 Task: Create in the project CalibratePro in Backlog an issue 'Develop a new feature to allow for integration with blockchain technology', assign it to team member softage.3@softage.net and change the status to IN PROGRESS. Create in the project CalibratePro in Backlog an issue 'Implement a new feature to allow for personalized content delivery', assign it to team member softage.4@softage.net and change the status to IN PROGRESS
Action: Mouse moved to (80, 179)
Screenshot: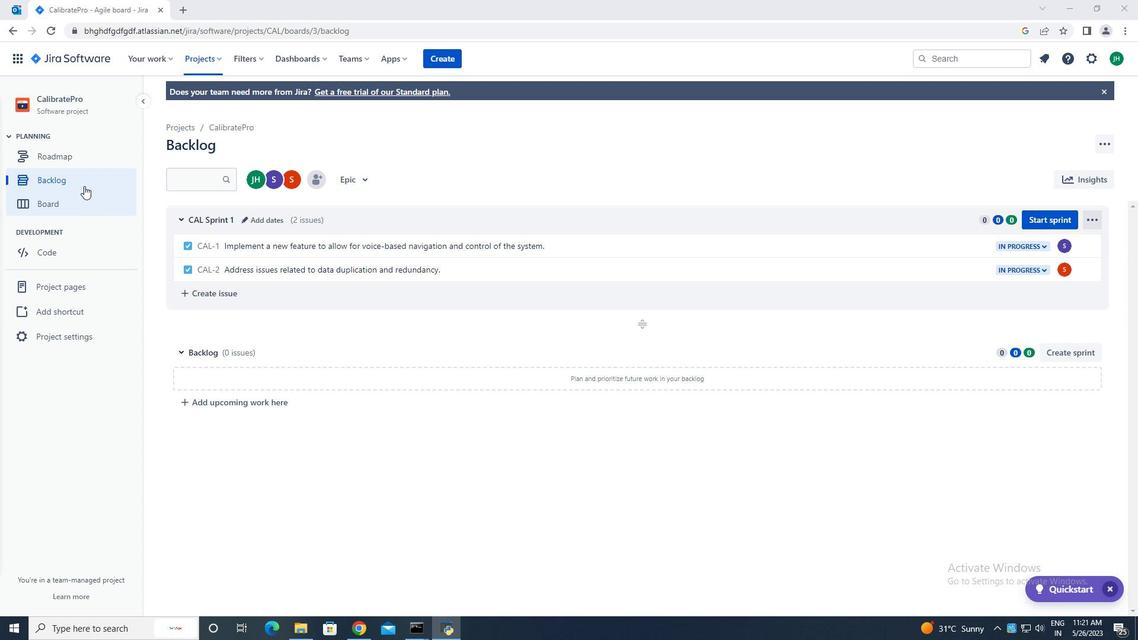 
Action: Mouse pressed left at (80, 179)
Screenshot: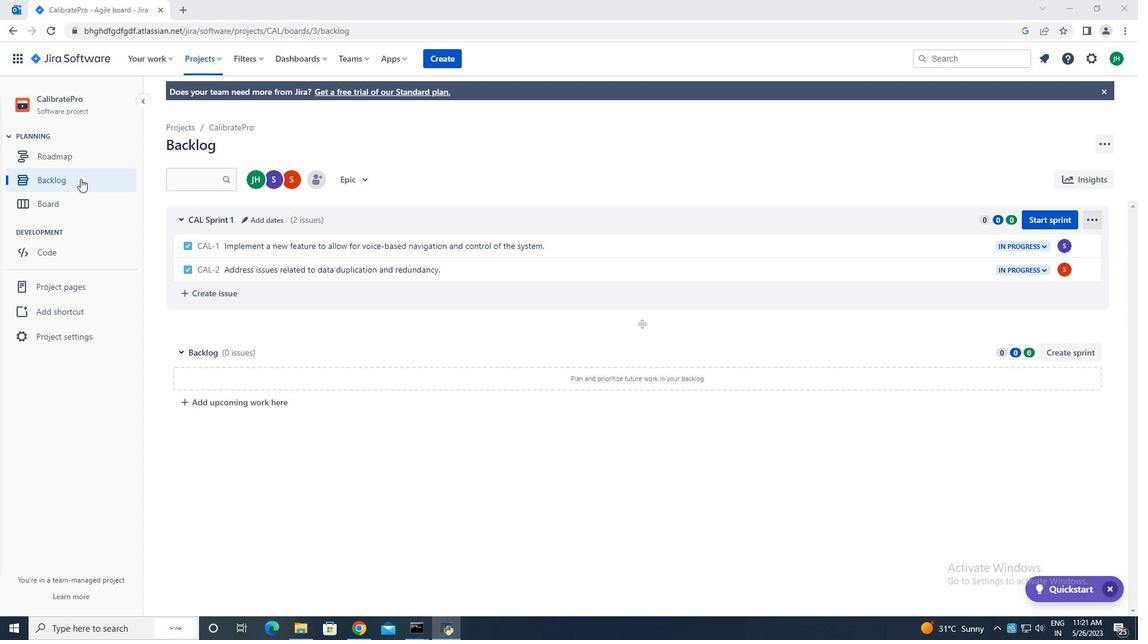 
Action: Mouse moved to (220, 292)
Screenshot: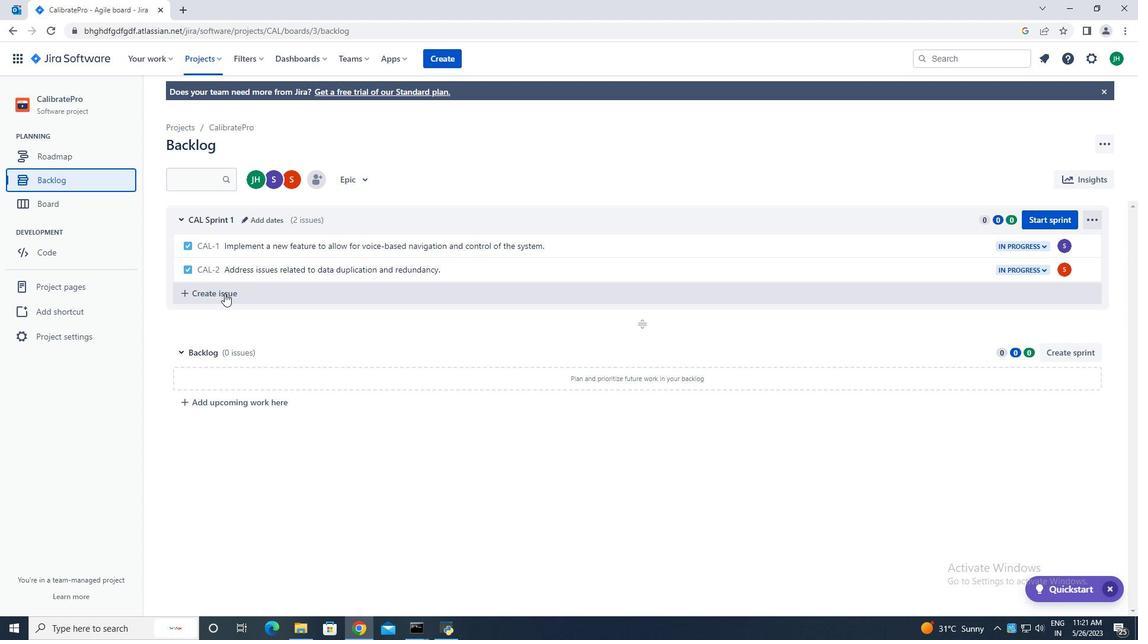 
Action: Mouse pressed left at (220, 292)
Screenshot: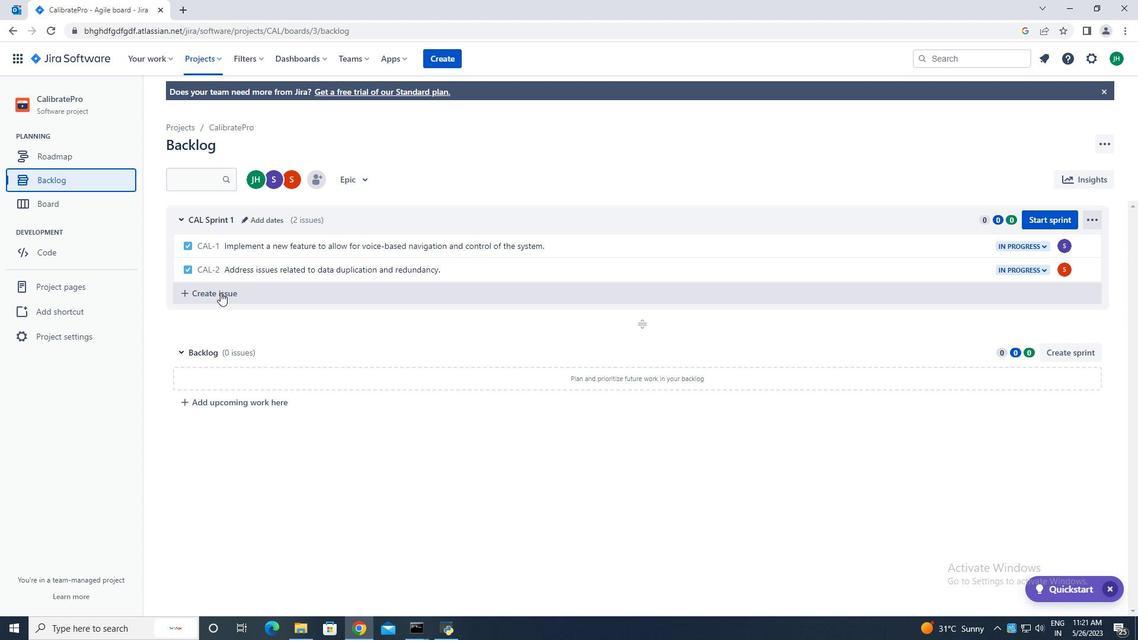 
Action: Mouse moved to (483, 292)
Screenshot: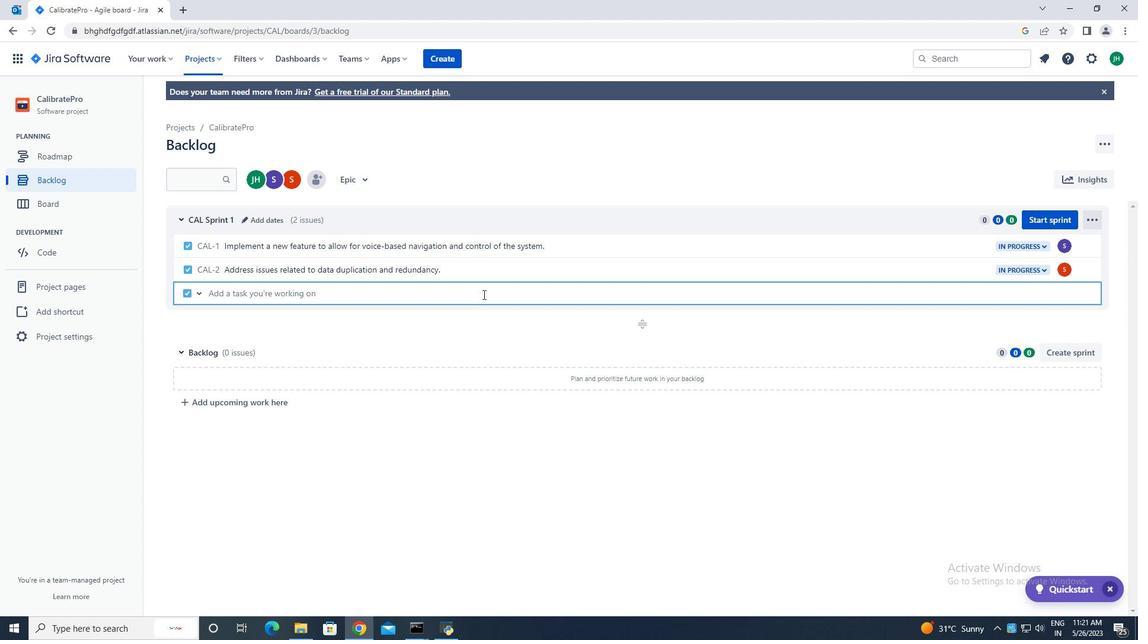 
Action: Key pressed <Key.caps_lock>D<Key.caps_lock>evelop<Key.space>a<Key.space>new<Key.space>feature<Key.space>to<Key.space>allow<Key.space>for<Key.space>intergation<Key.space><Key.backspace><Key.backspace><Key.backspace><Key.backspace><Key.backspace><Key.backspace>ration<Key.space><Key.backspace><Key.backspace><Key.backspace><Key.backspace><Key.backspace><Key.backspace><Key.backspace><Key.backspace><Key.backspace>gration<Key.space>with<Key.space>blockchain<Key.space>technology.<Key.enter>
Screenshot: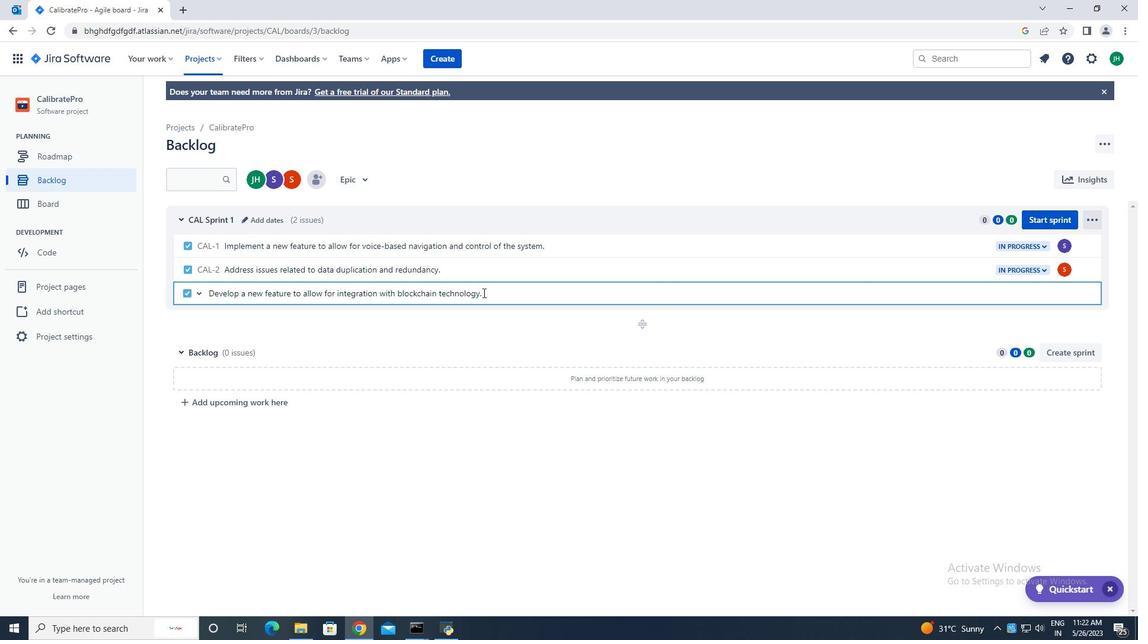 
Action: Mouse moved to (1063, 292)
Screenshot: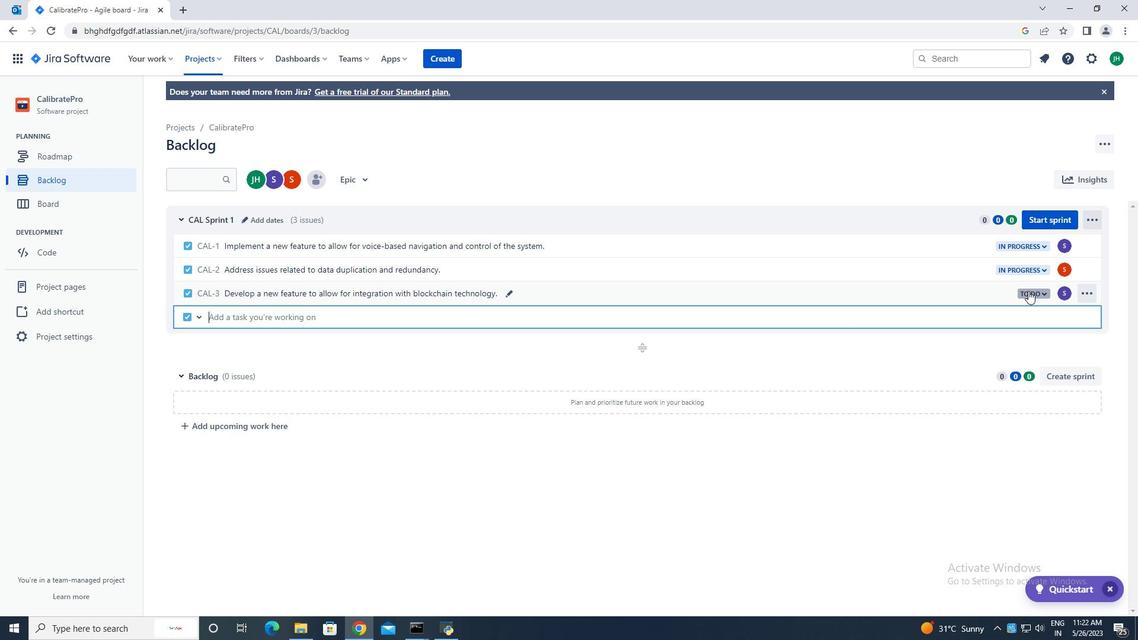 
Action: Mouse pressed left at (1063, 292)
Screenshot: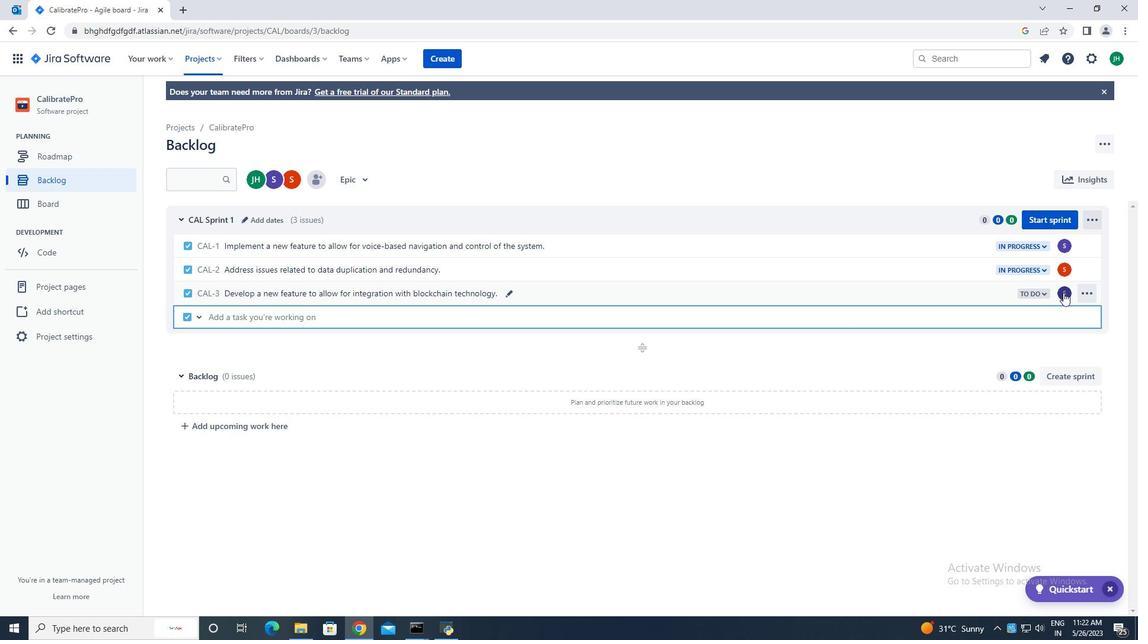 
Action: Mouse moved to (1004, 319)
Screenshot: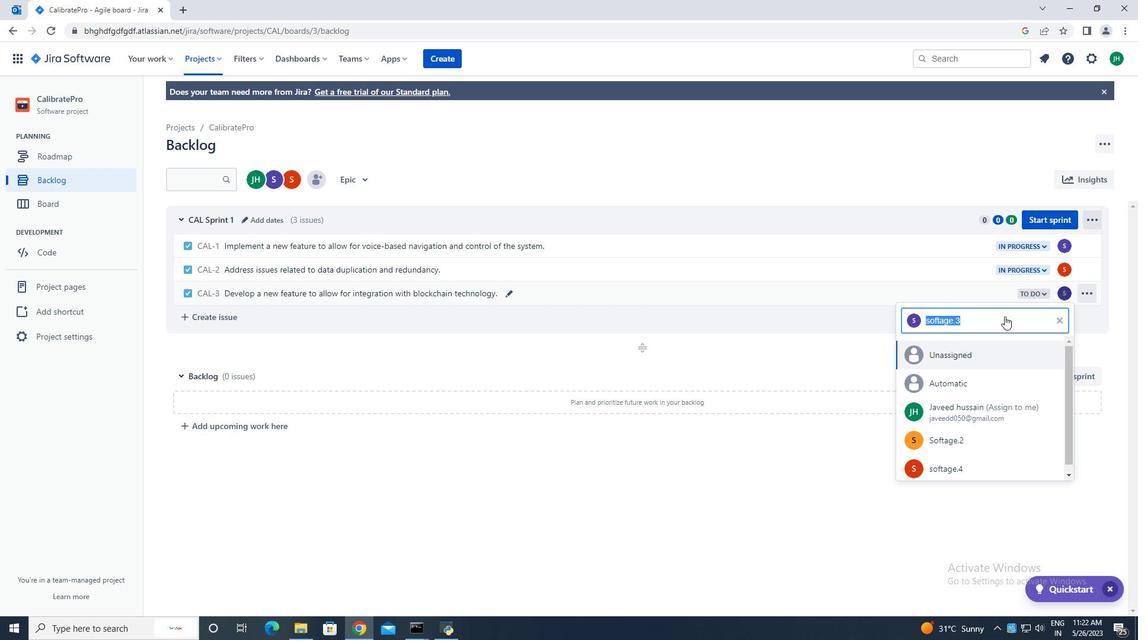
Action: Mouse pressed left at (1004, 319)
Screenshot: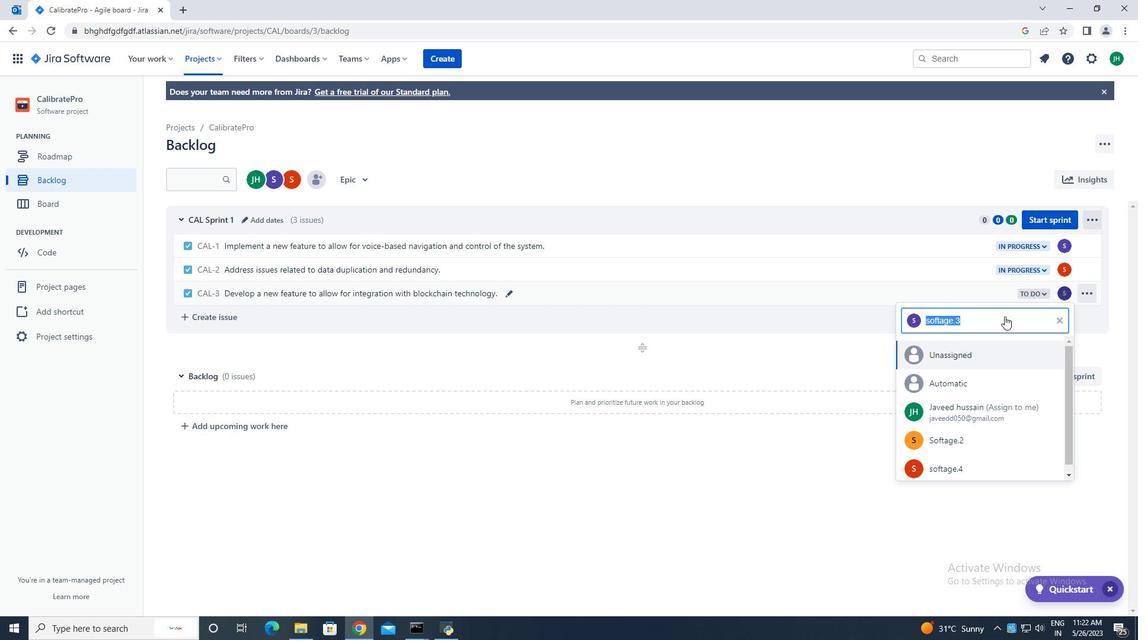 
Action: Mouse moved to (1001, 319)
Screenshot: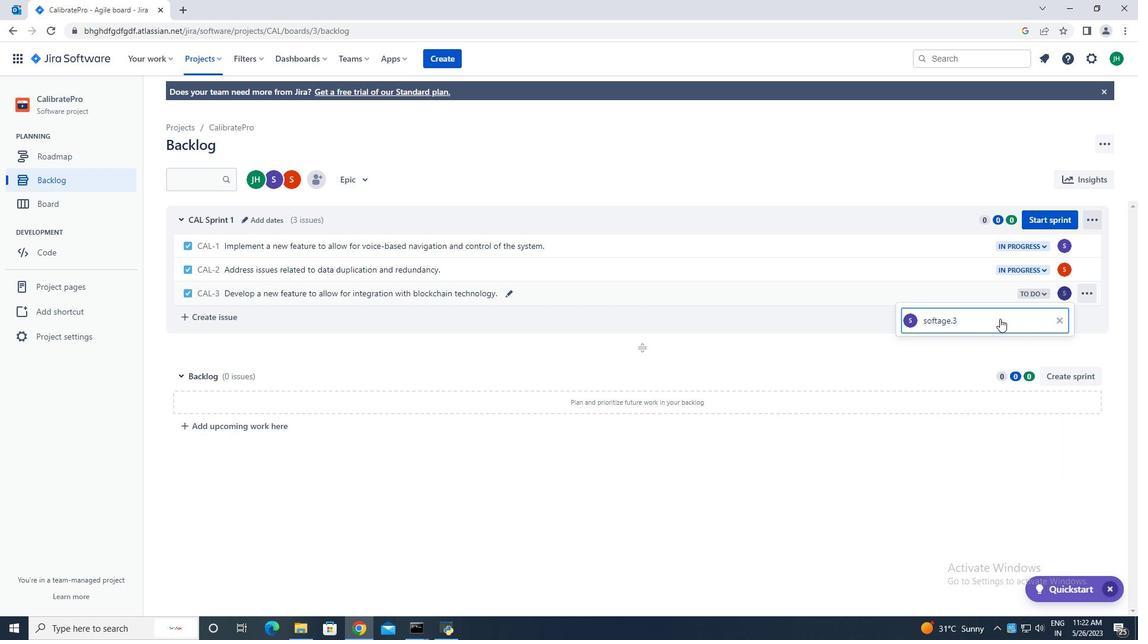 
Action: Key pressed softage.3
Screenshot: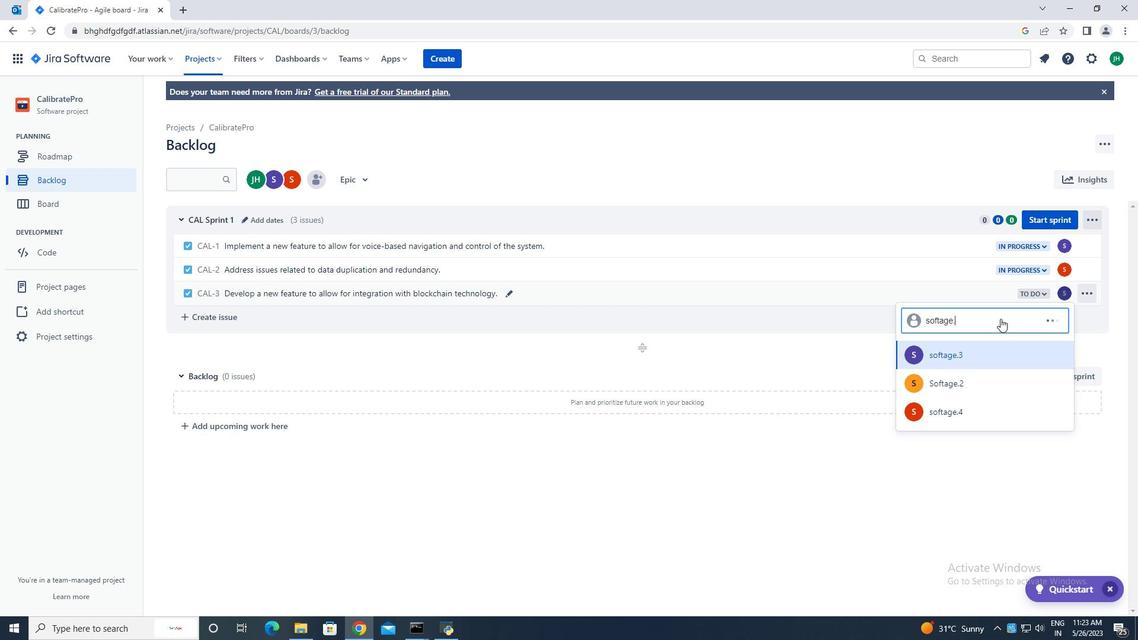 
Action: Mouse moved to (991, 355)
Screenshot: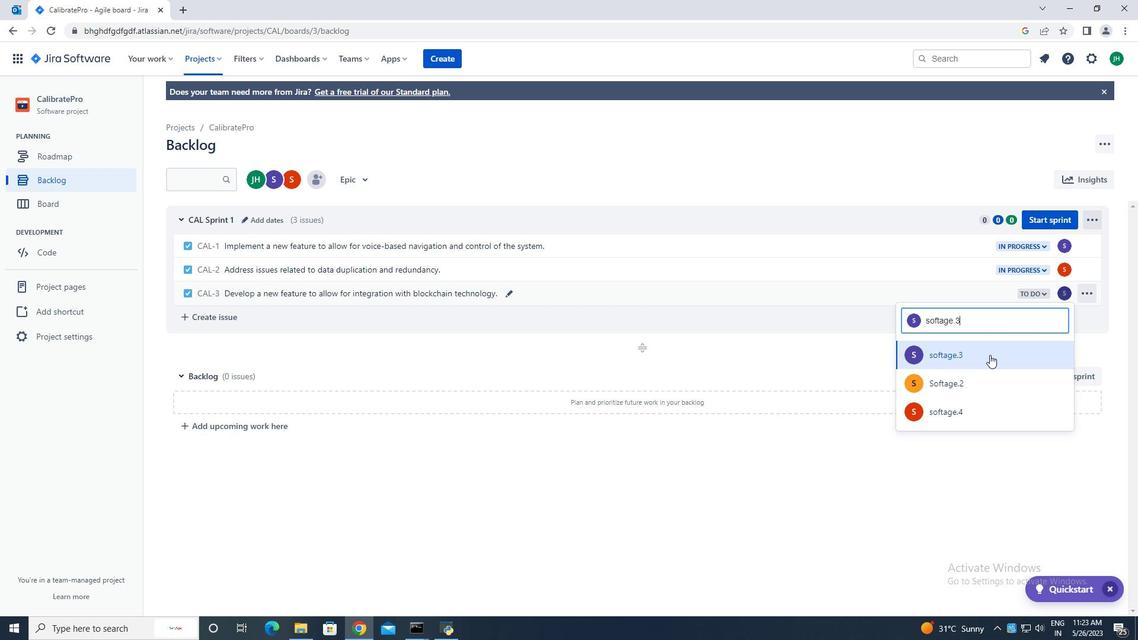 
Action: Mouse pressed left at (991, 355)
Screenshot: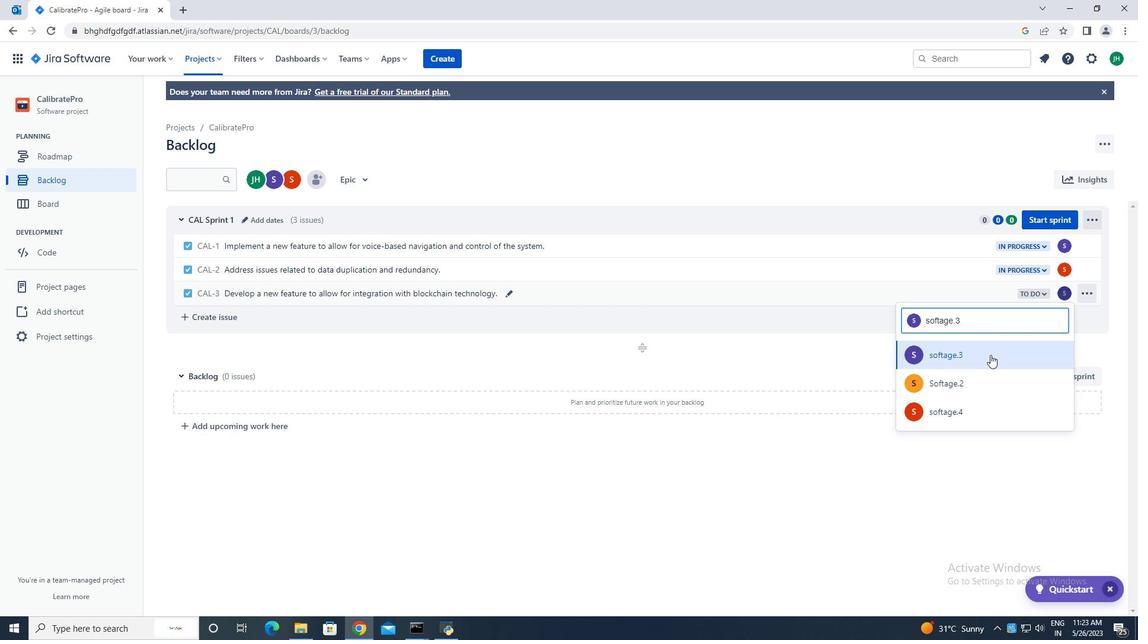 
Action: Mouse moved to (1037, 289)
Screenshot: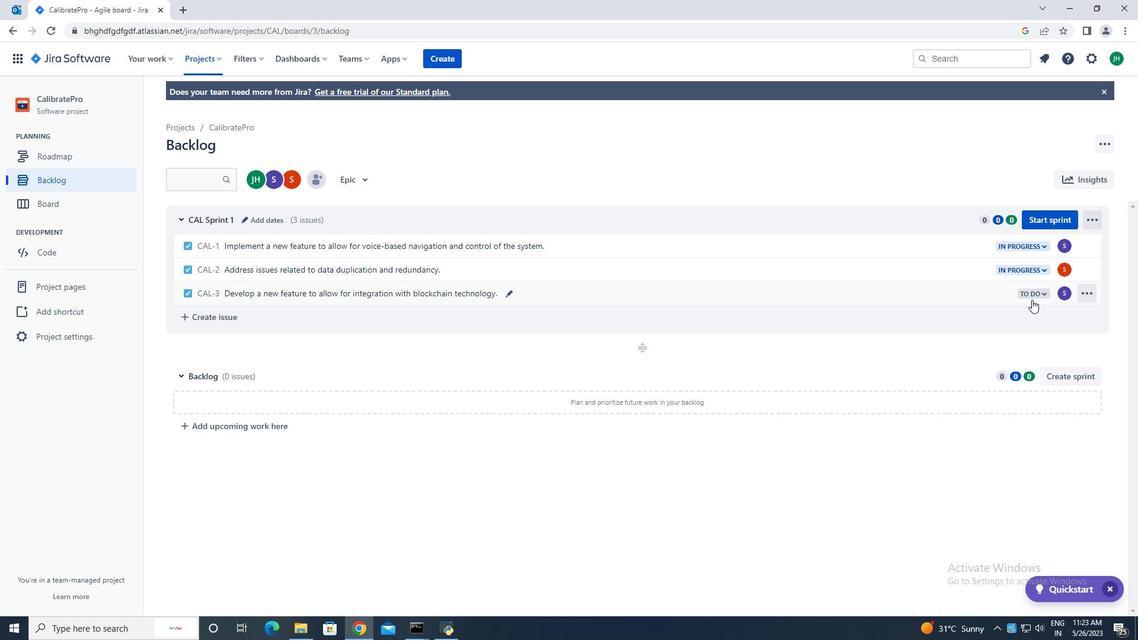 
Action: Mouse pressed left at (1037, 289)
Screenshot: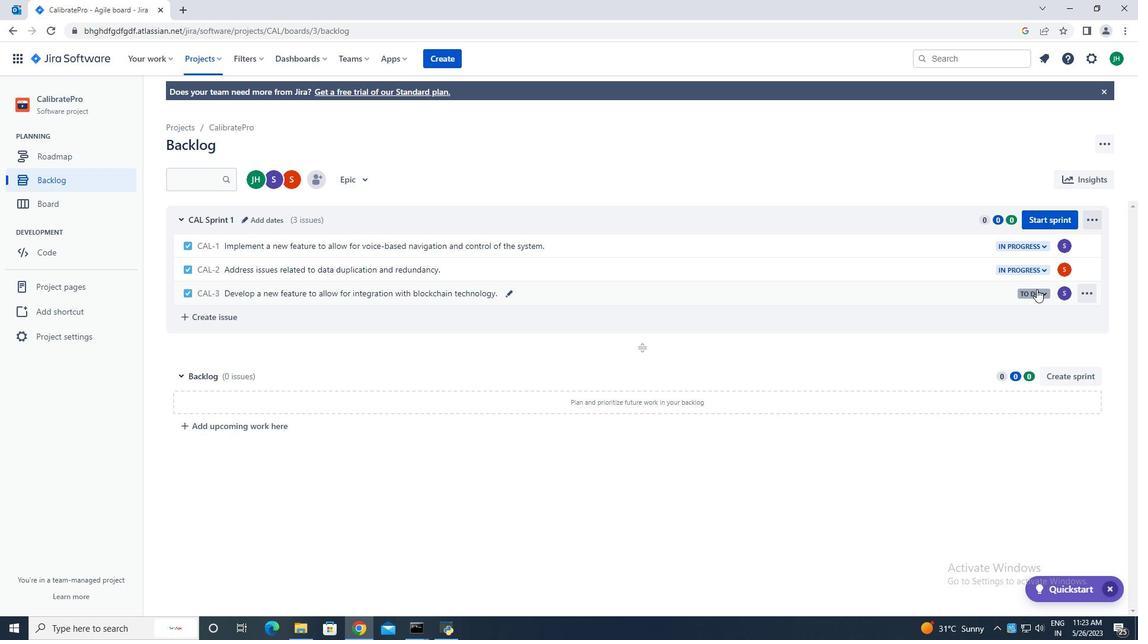 
Action: Mouse moved to (1004, 319)
Screenshot: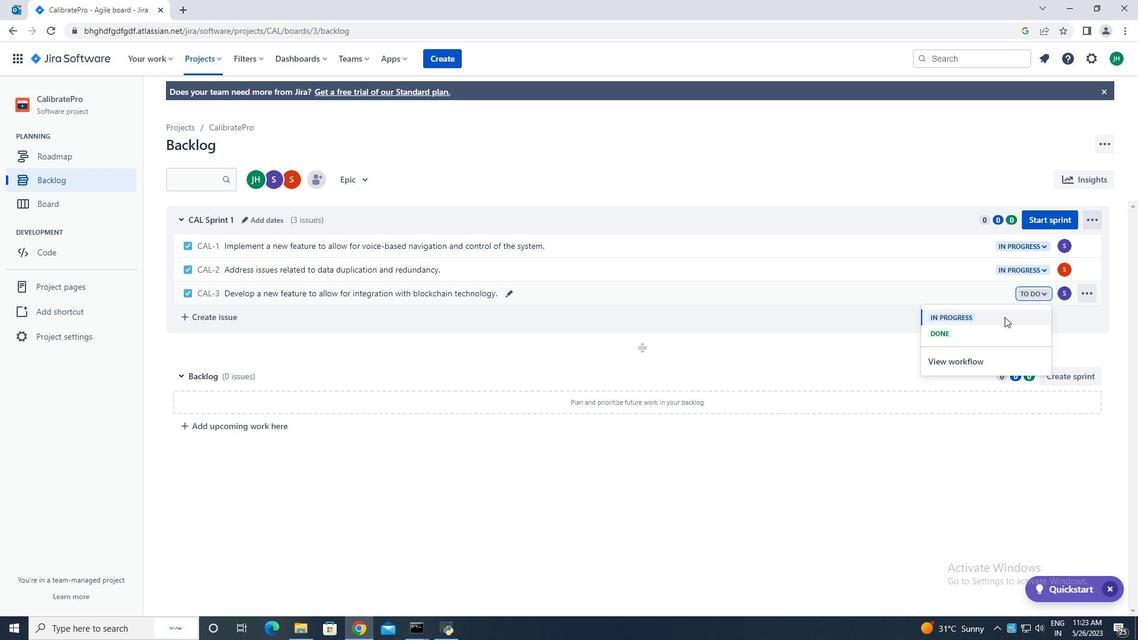 
Action: Mouse pressed left at (1004, 319)
Screenshot: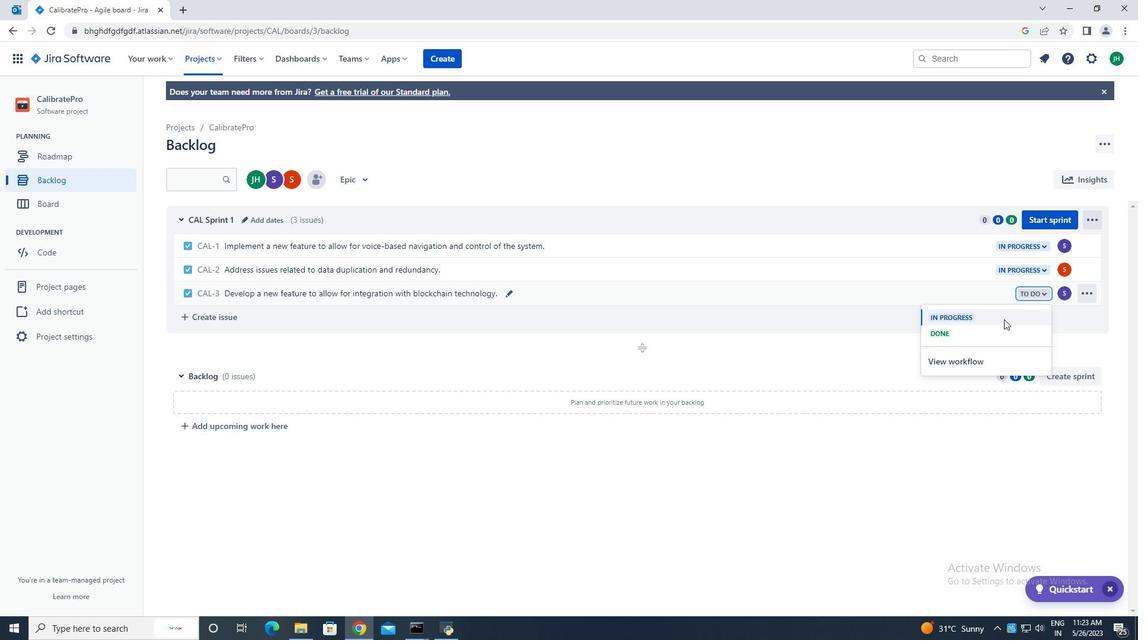 
Action: Mouse moved to (225, 316)
Screenshot: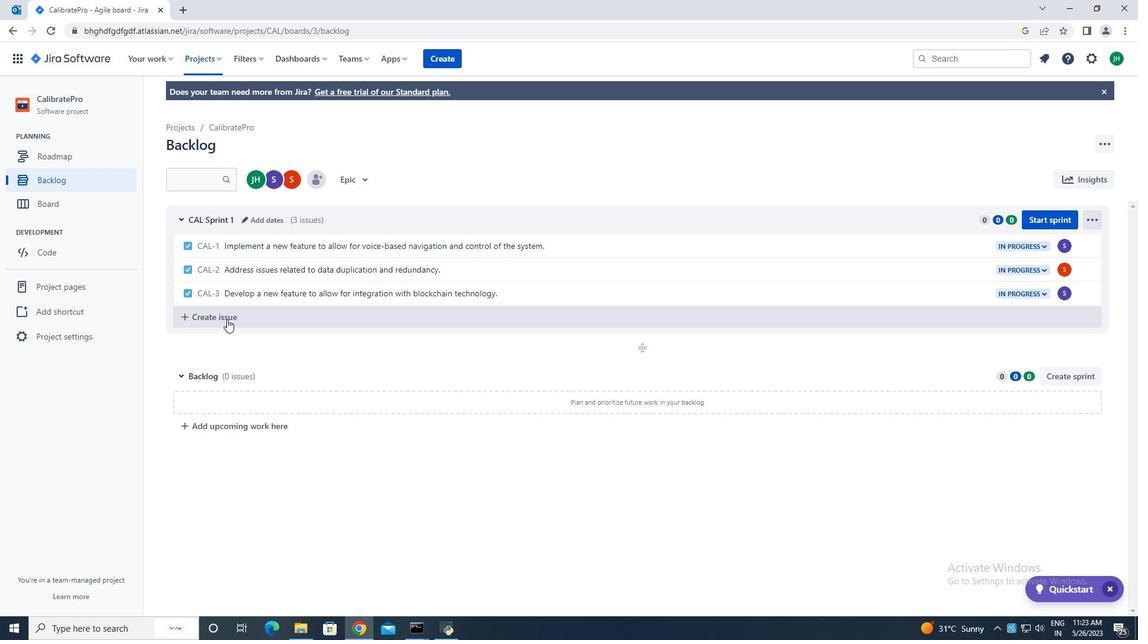 
Action: Mouse pressed left at (225, 316)
Screenshot: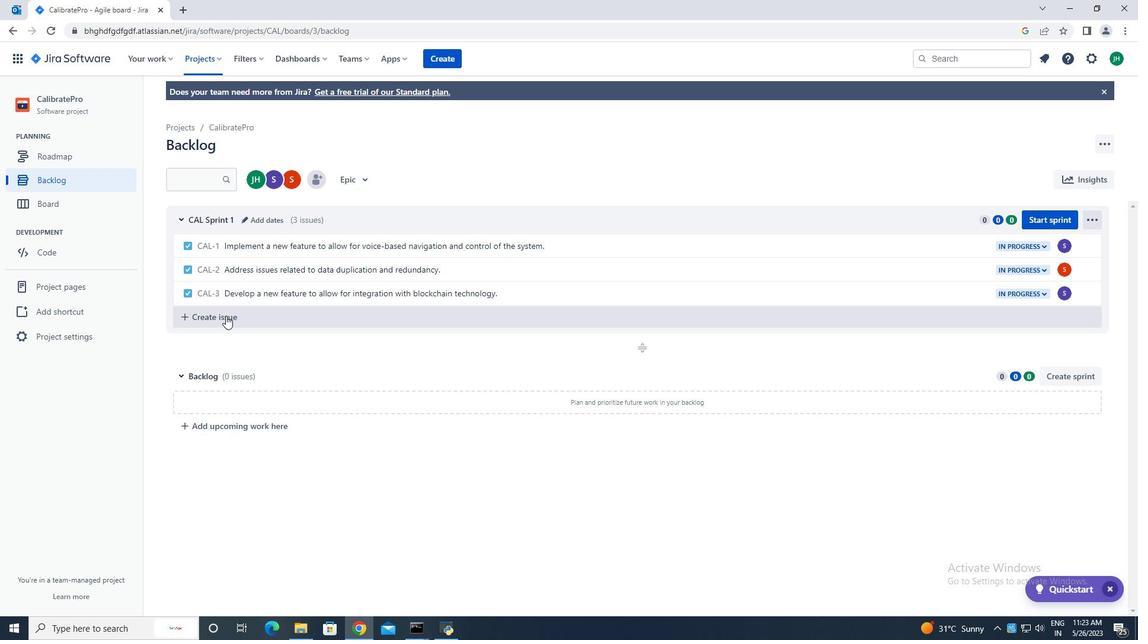 
Action: Mouse moved to (234, 319)
Screenshot: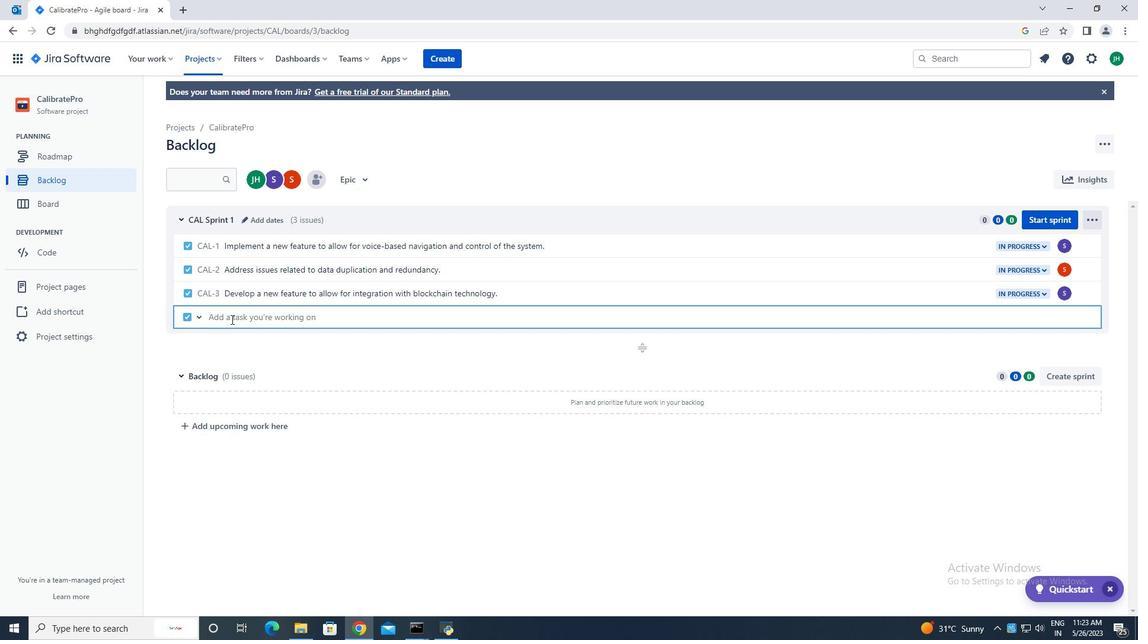 
Action: Key pressed <Key.caps_lock>I<Key.caps_lock>mplement<Key.space>a<Key.space>new<Key.space>feature<Key.space>to<Key.space>allow<Key.space>for<Key.space>personalized<Key.space>content<Key.space>delivery<Key.space><Key.backspace>.<Key.enter>
Screenshot: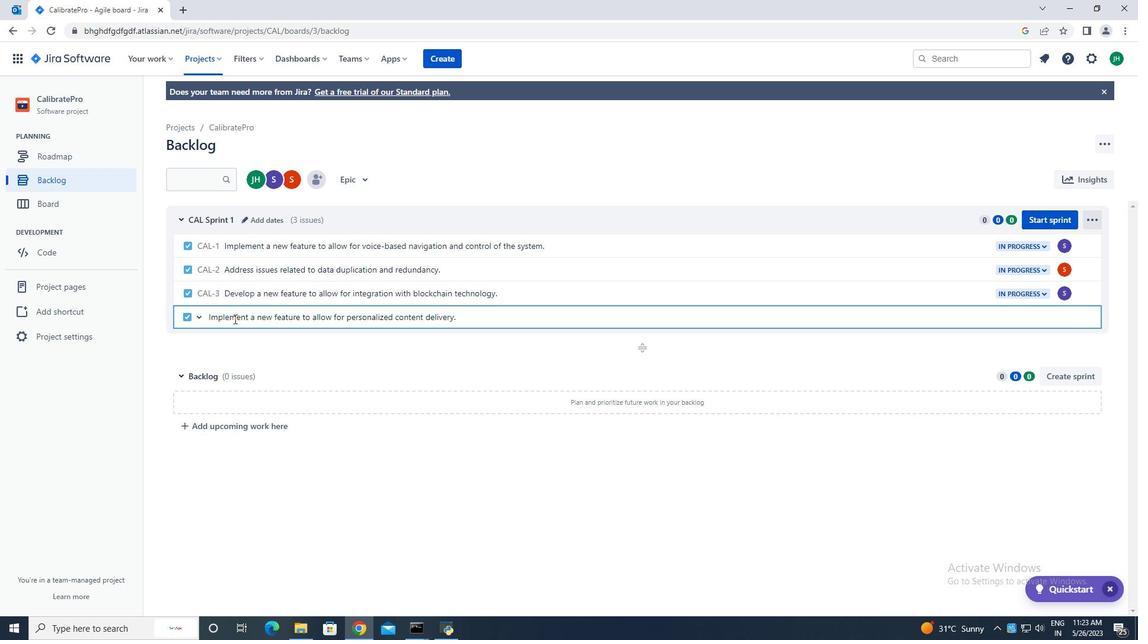 
Action: Mouse moved to (1066, 319)
Screenshot: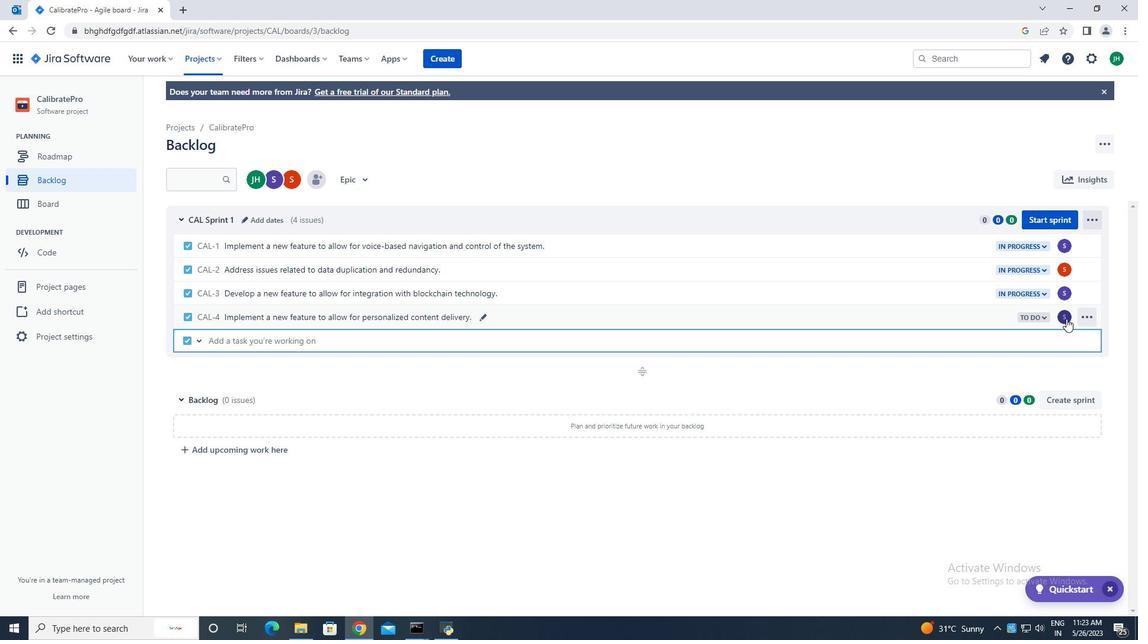 
Action: Mouse pressed left at (1066, 319)
Screenshot: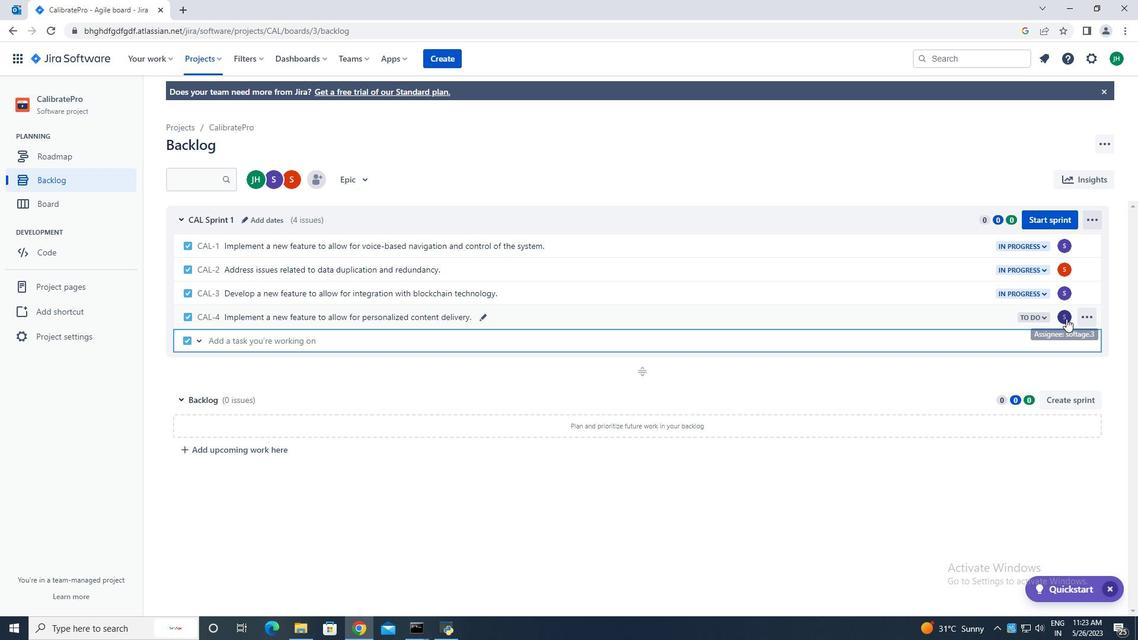 
Action: Mouse moved to (986, 345)
Screenshot: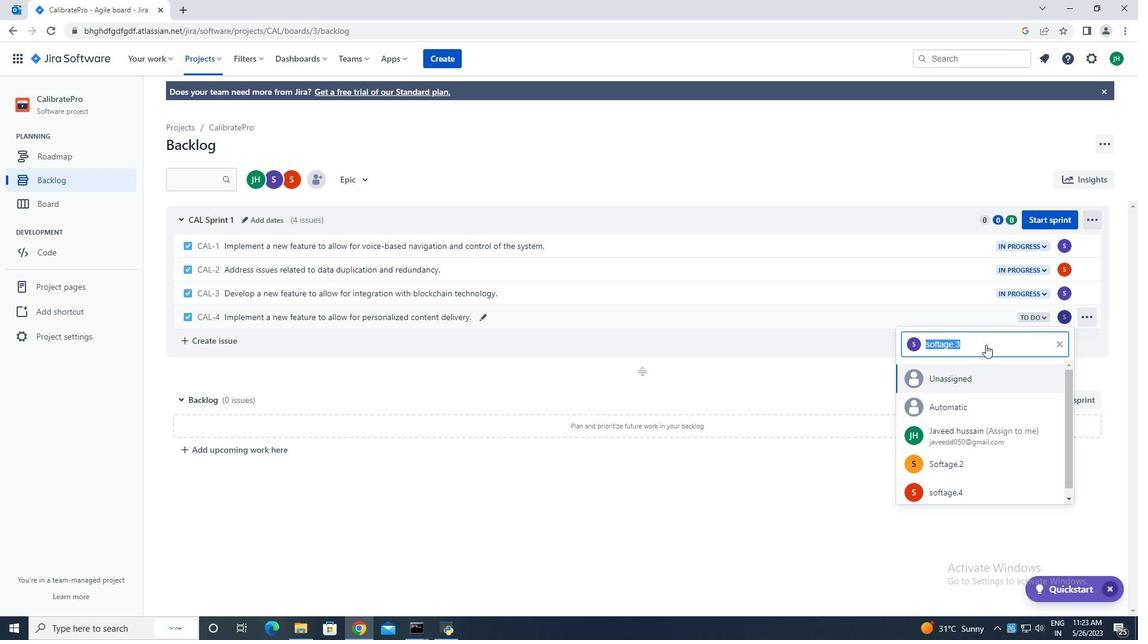 
Action: Mouse pressed left at (986, 345)
Screenshot: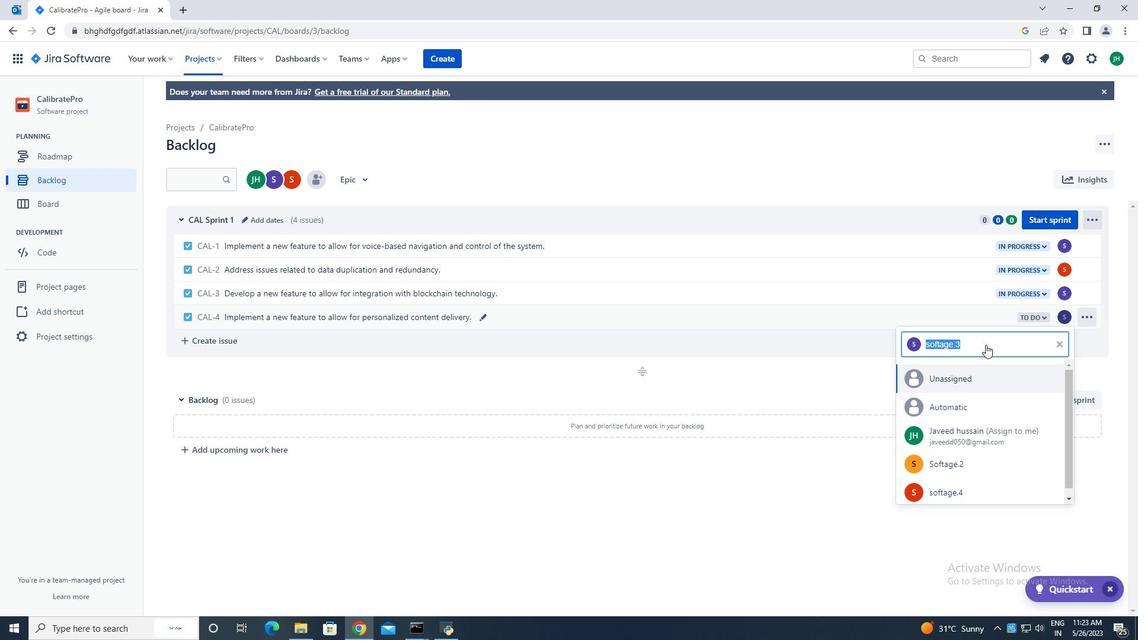 
Action: Mouse moved to (986, 339)
Screenshot: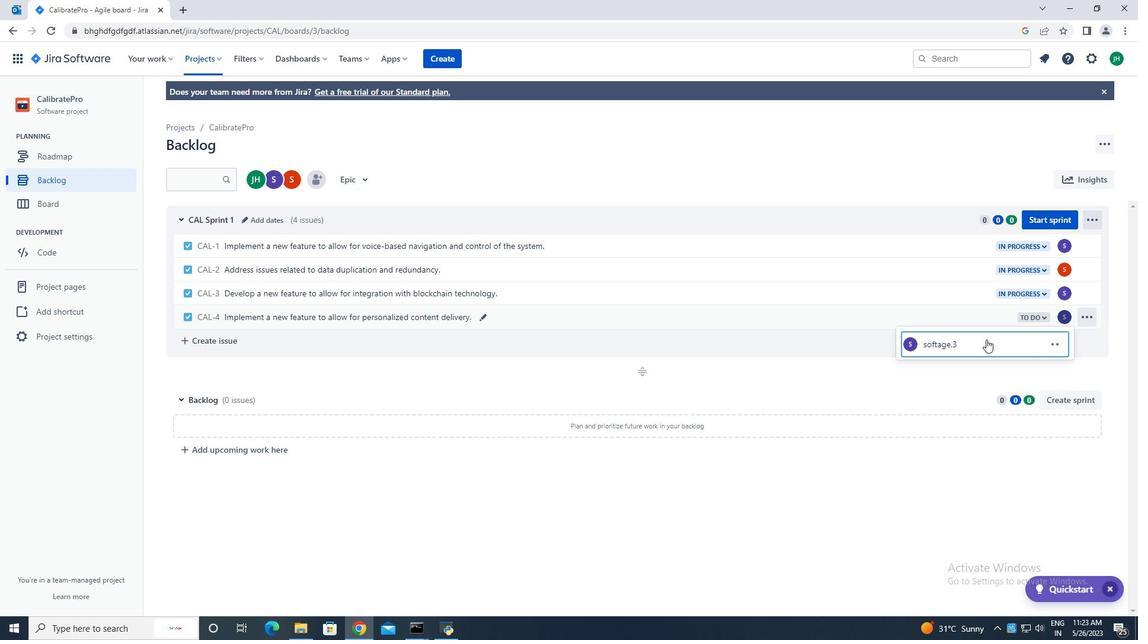 
Action: Key pressed softage.4
Screenshot: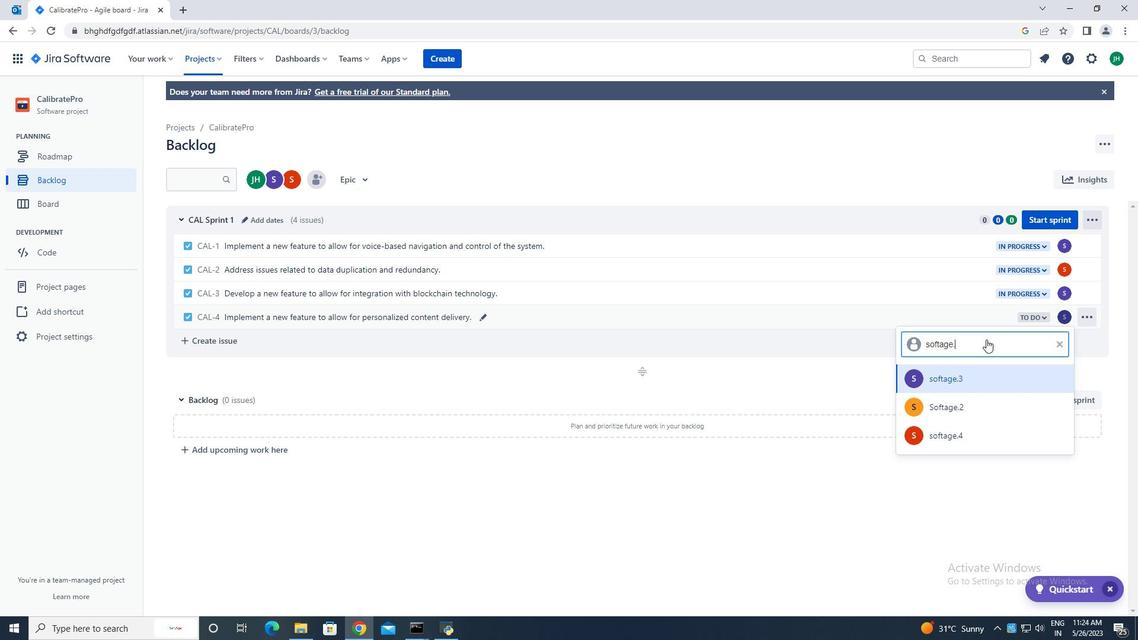
Action: Mouse moved to (980, 379)
Screenshot: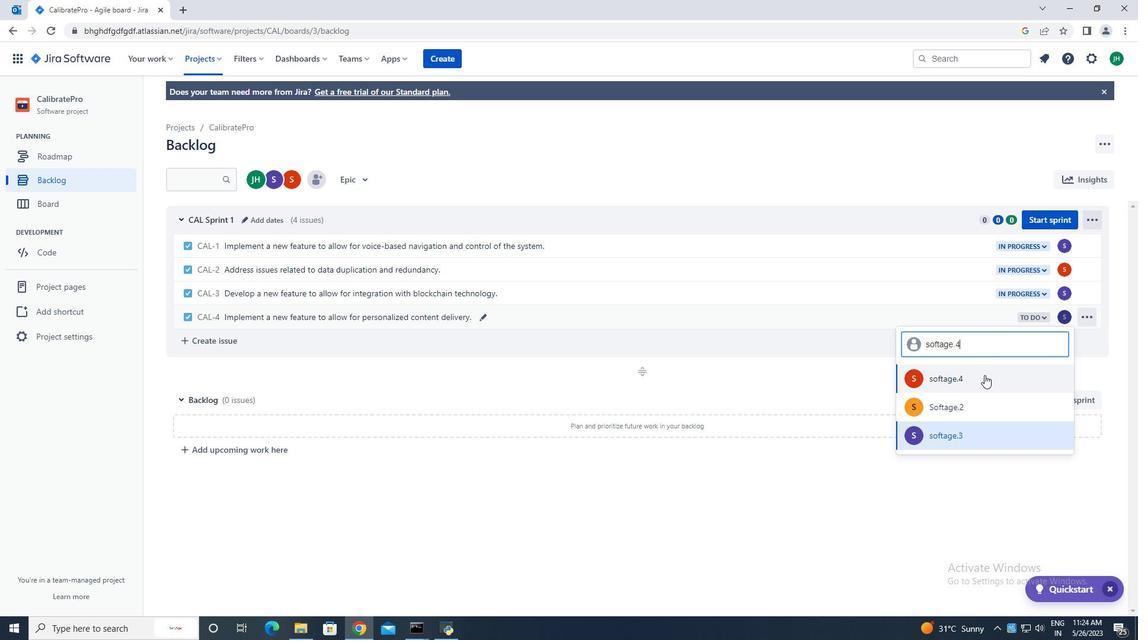 
Action: Mouse pressed left at (980, 379)
Screenshot: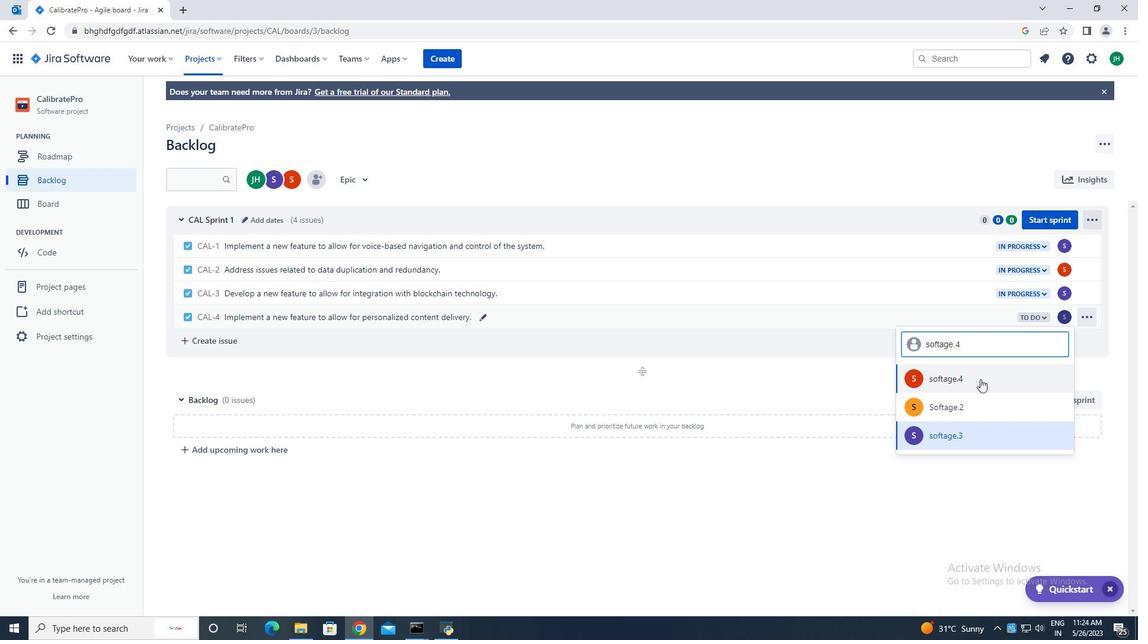 
Action: Mouse moved to (1045, 316)
Screenshot: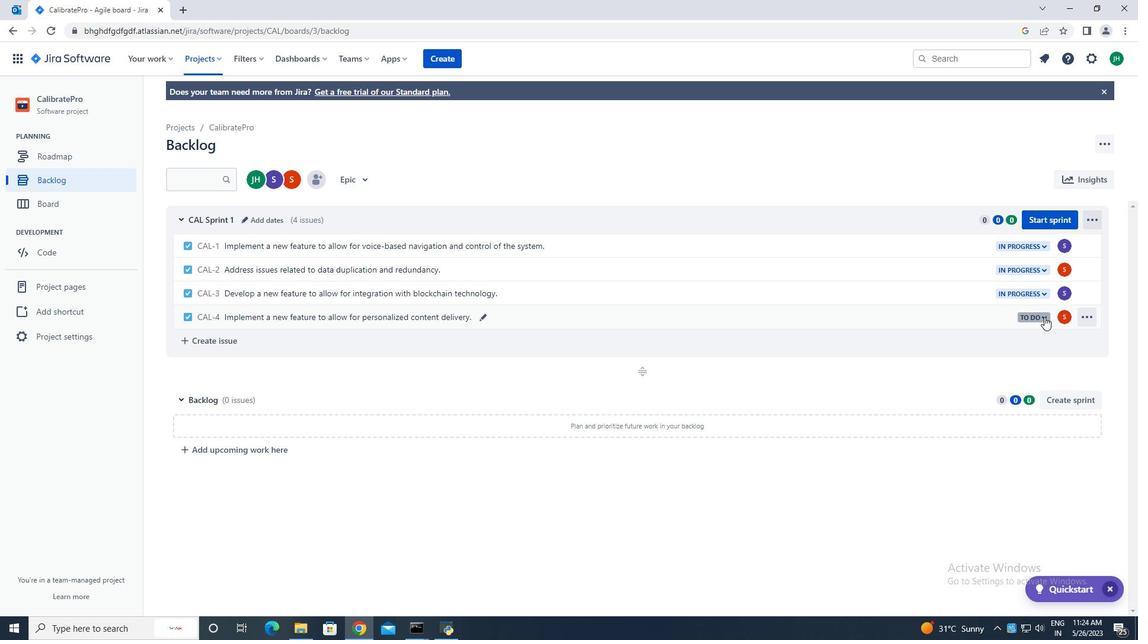 
Action: Mouse pressed left at (1045, 316)
Screenshot: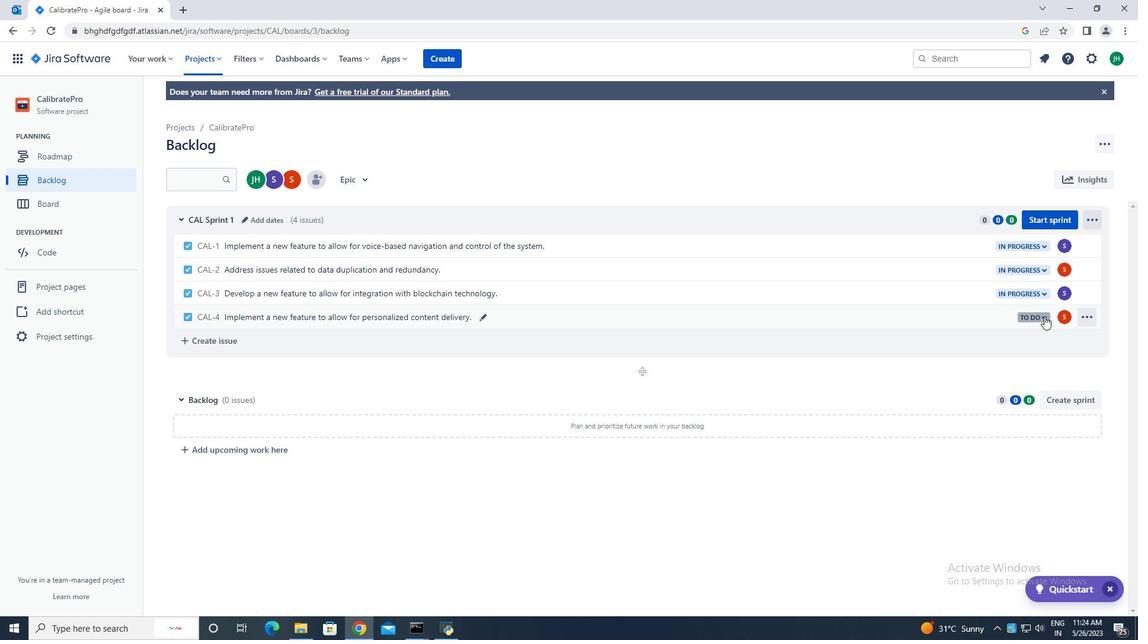 
Action: Mouse moved to (948, 339)
Screenshot: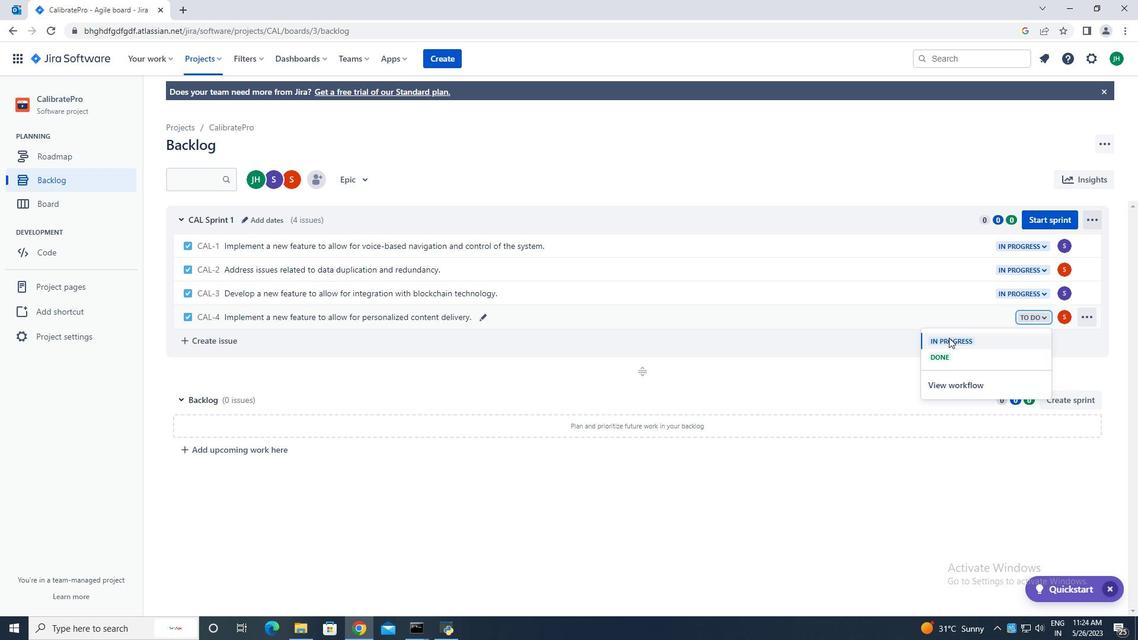 
Action: Mouse pressed left at (948, 338)
Screenshot: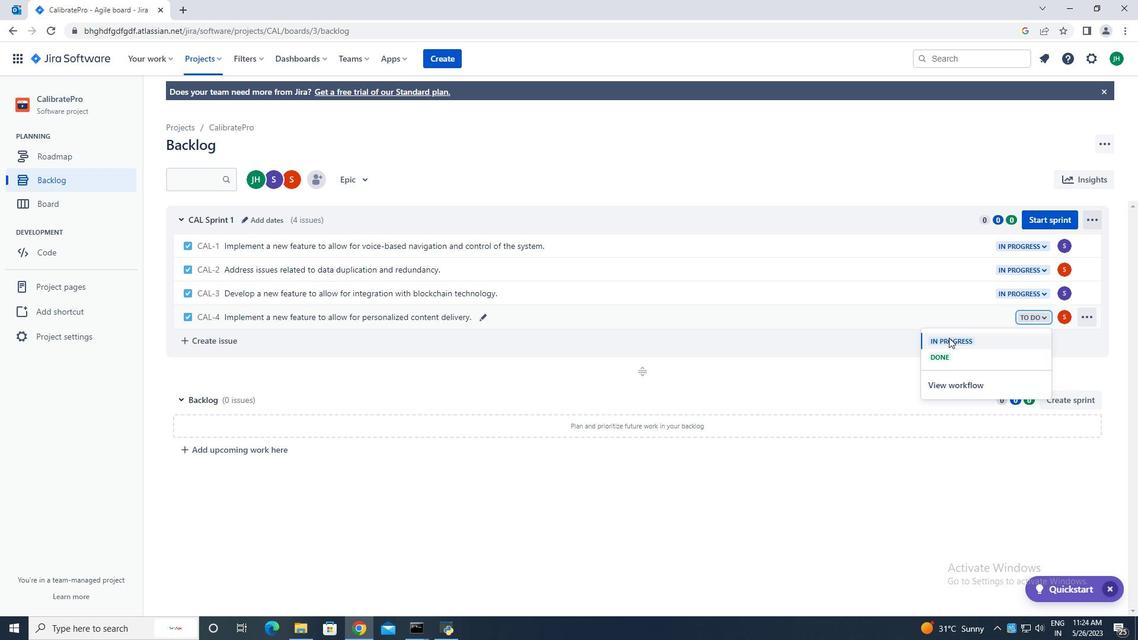 
Action: Mouse moved to (551, 445)
Screenshot: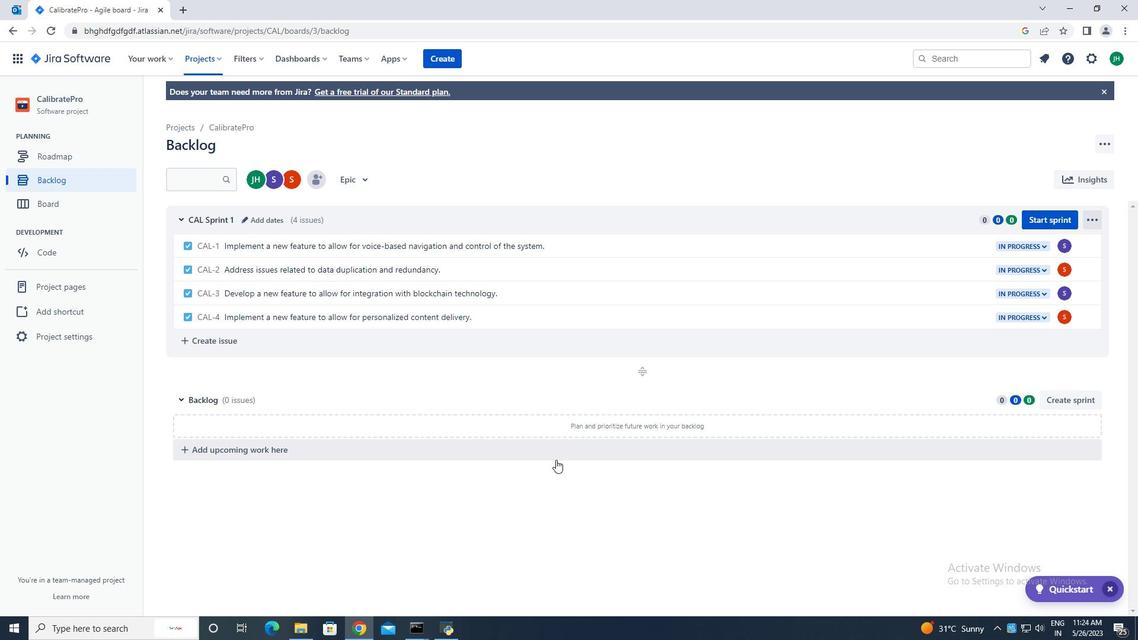
